 Task: Set the trusted repositories to all repositories.
Action: Mouse moved to (981, 74)
Screenshot: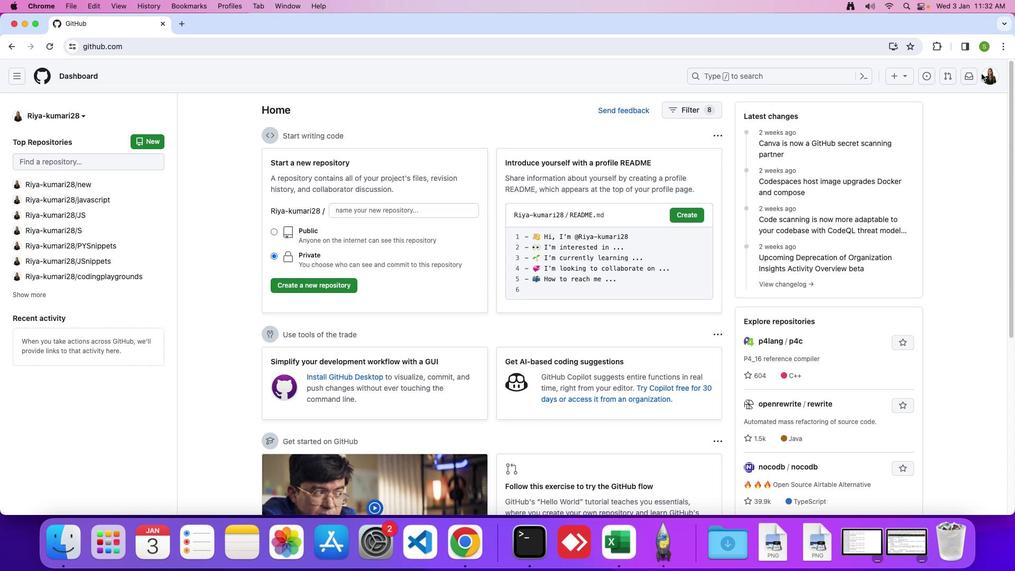 
Action: Mouse pressed left at (981, 74)
Screenshot: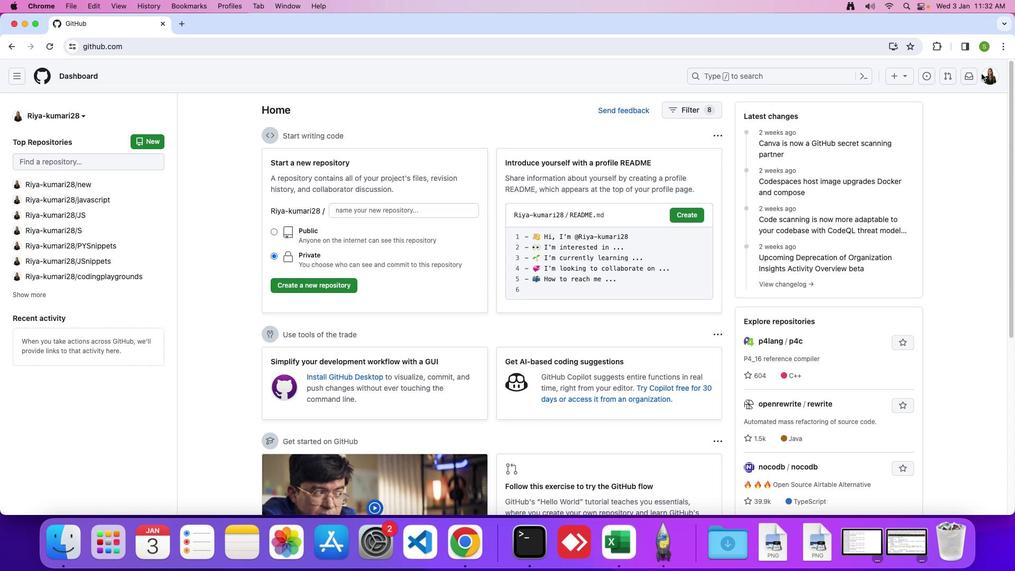 
Action: Mouse moved to (987, 72)
Screenshot: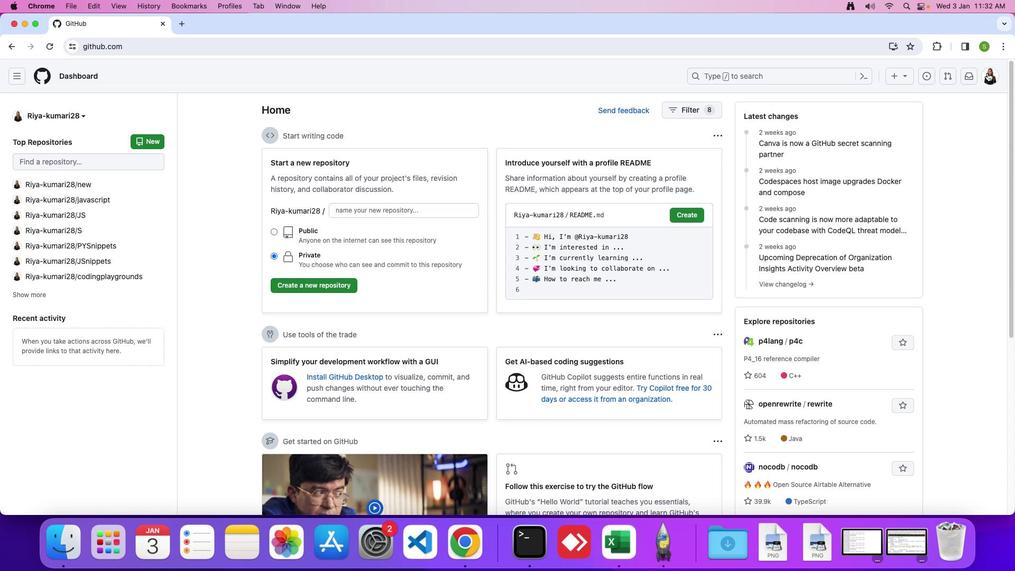 
Action: Mouse pressed left at (987, 72)
Screenshot: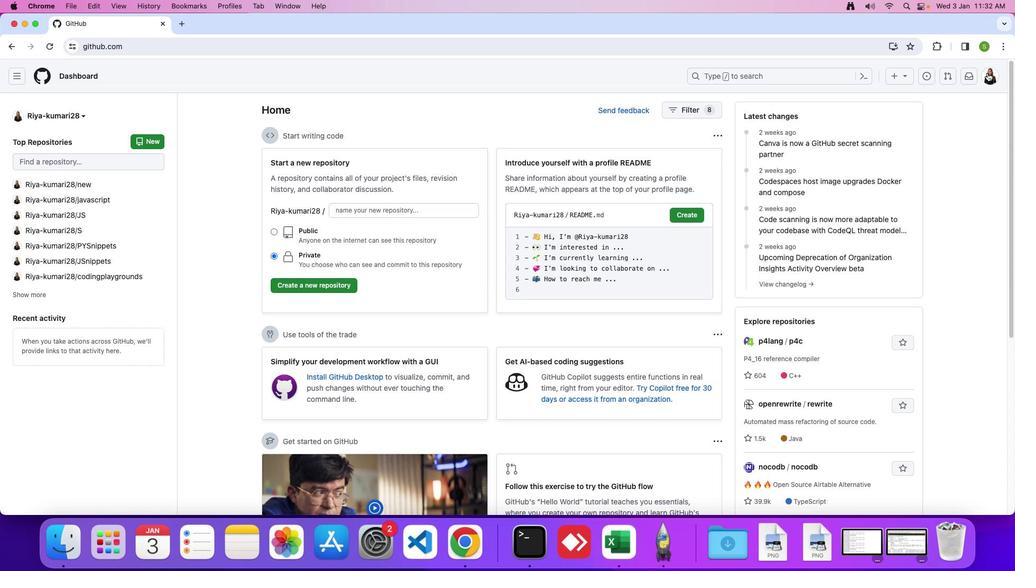 
Action: Mouse moved to (907, 365)
Screenshot: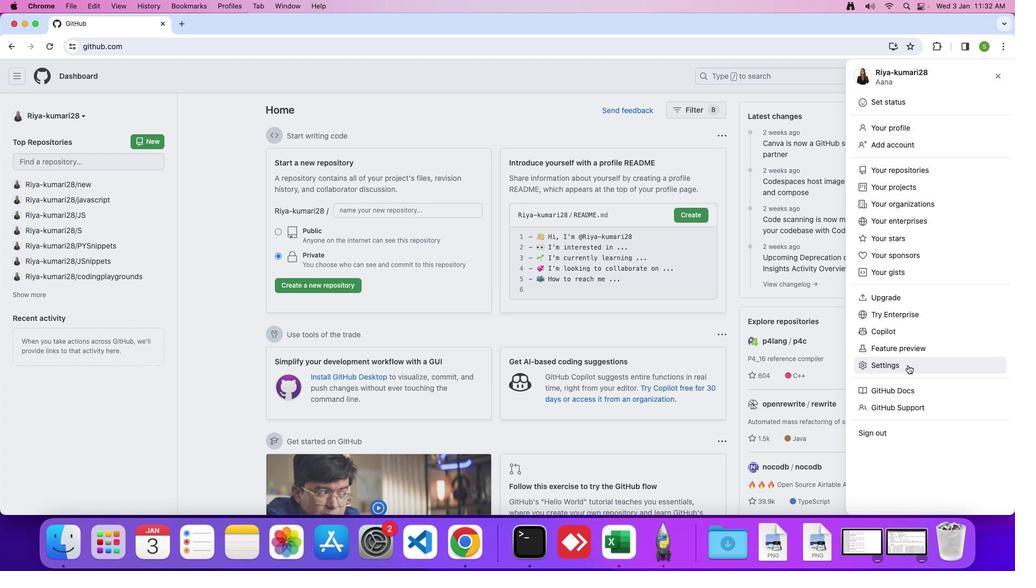 
Action: Mouse pressed left at (907, 365)
Screenshot: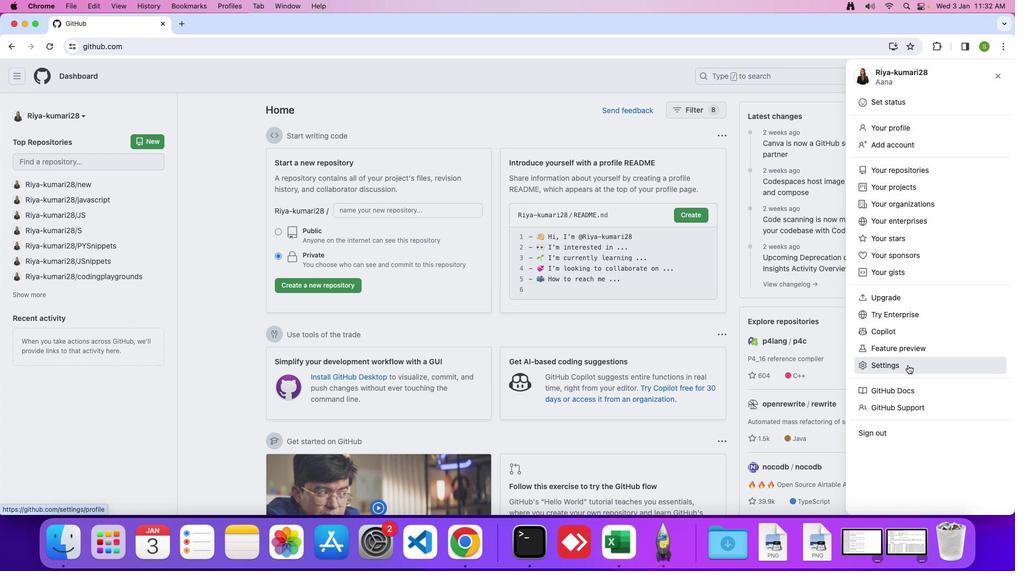 
Action: Mouse moved to (216, 442)
Screenshot: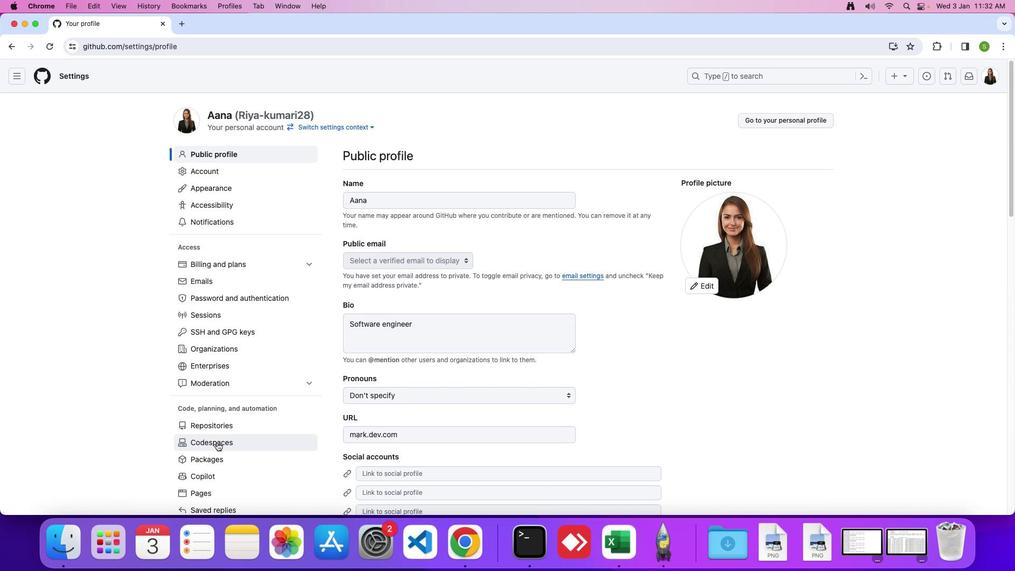 
Action: Mouse pressed left at (216, 442)
Screenshot: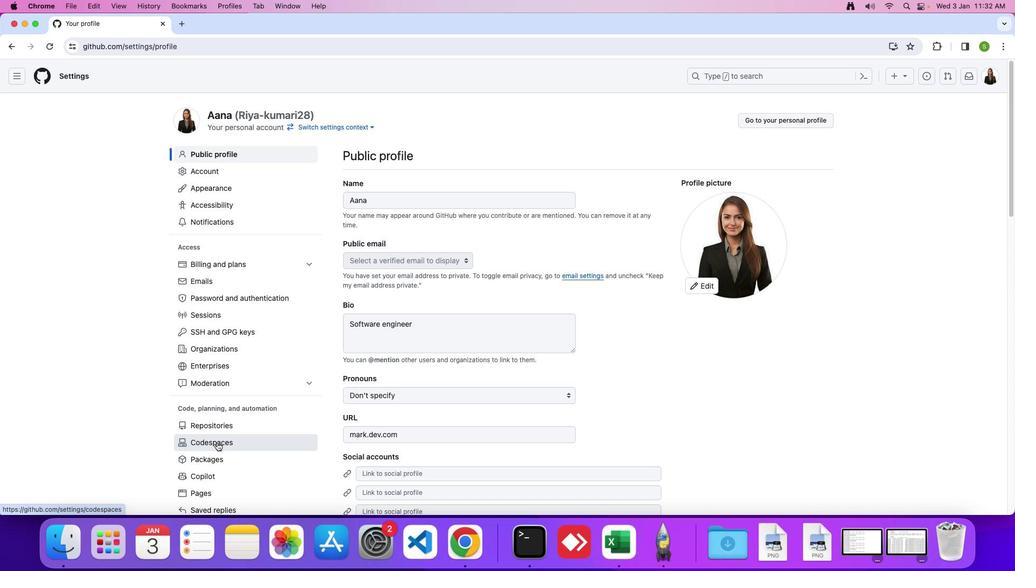 
Action: Mouse moved to (480, 387)
Screenshot: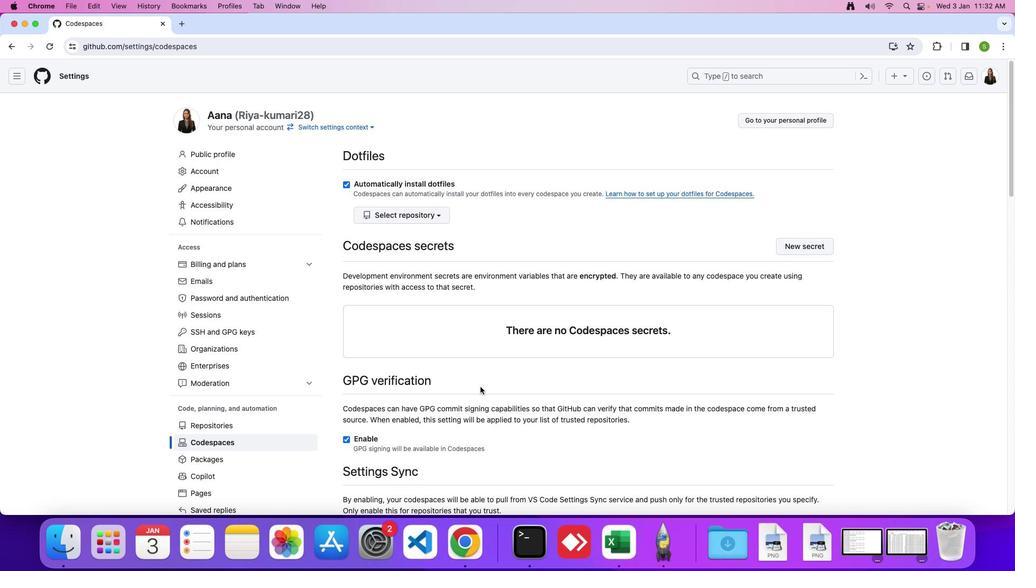 
Action: Mouse scrolled (480, 387) with delta (0, 0)
Screenshot: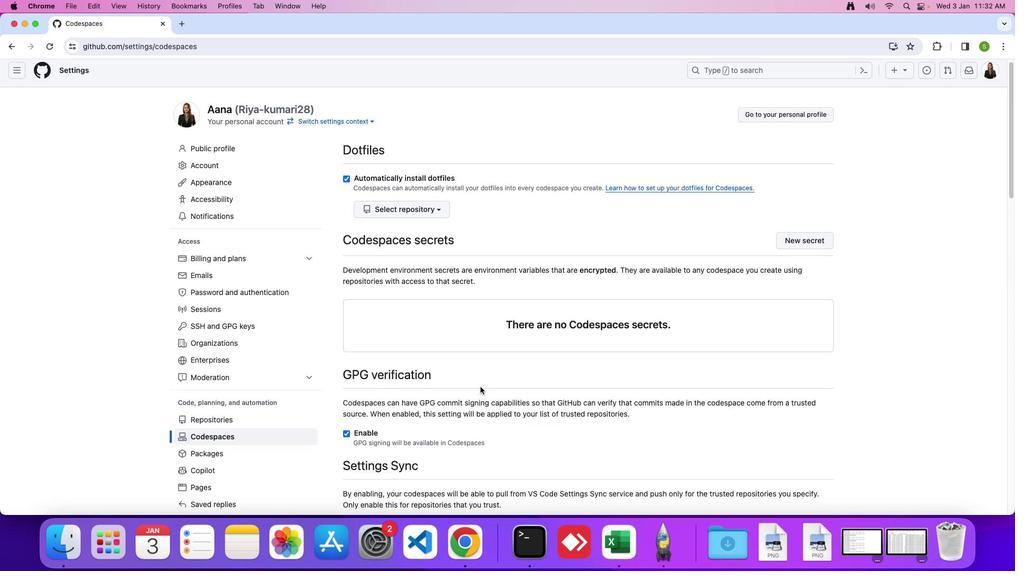 
Action: Mouse scrolled (480, 387) with delta (0, 0)
Screenshot: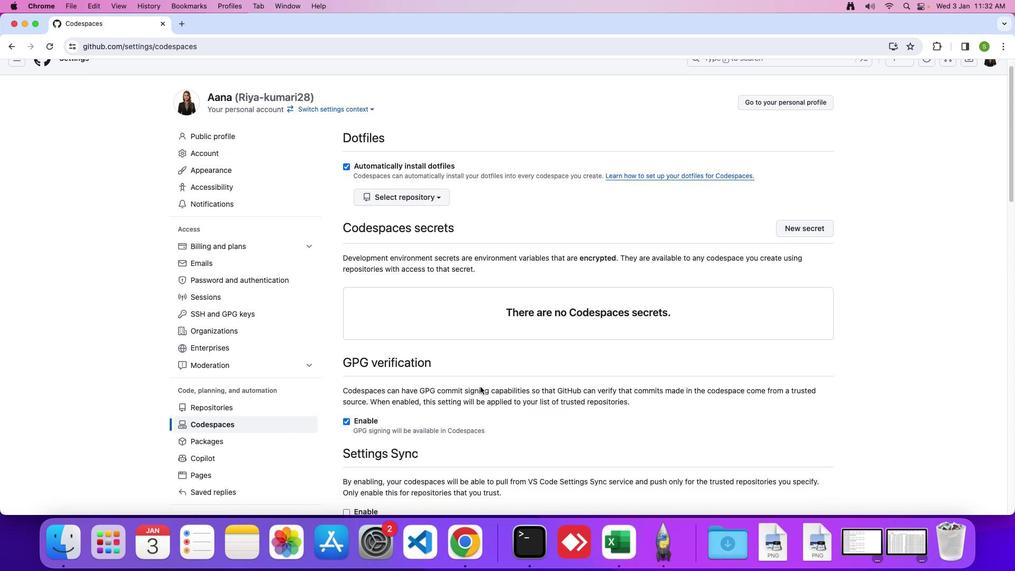 
Action: Mouse scrolled (480, 387) with delta (0, -1)
Screenshot: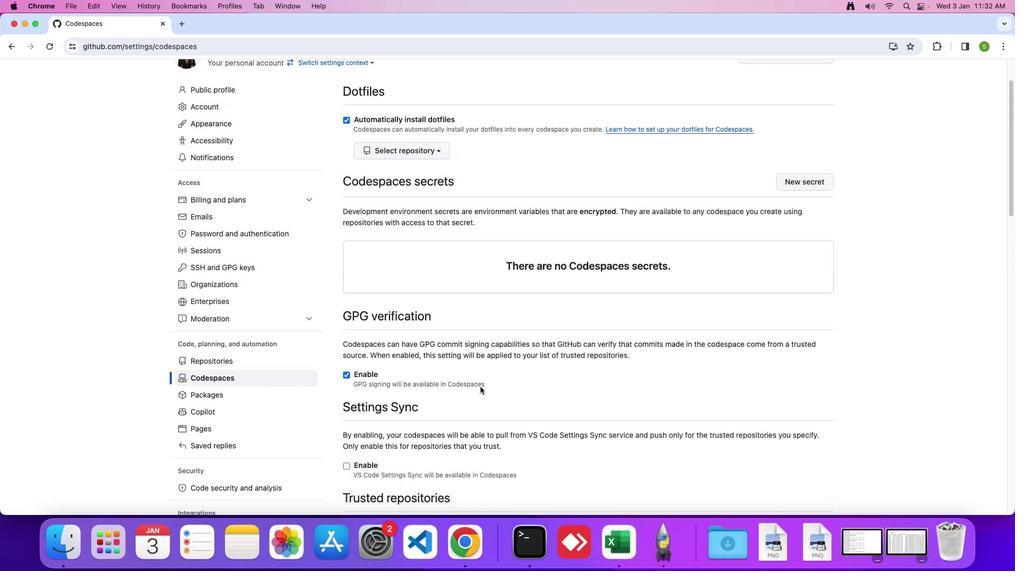 
Action: Mouse scrolled (480, 387) with delta (0, 0)
Screenshot: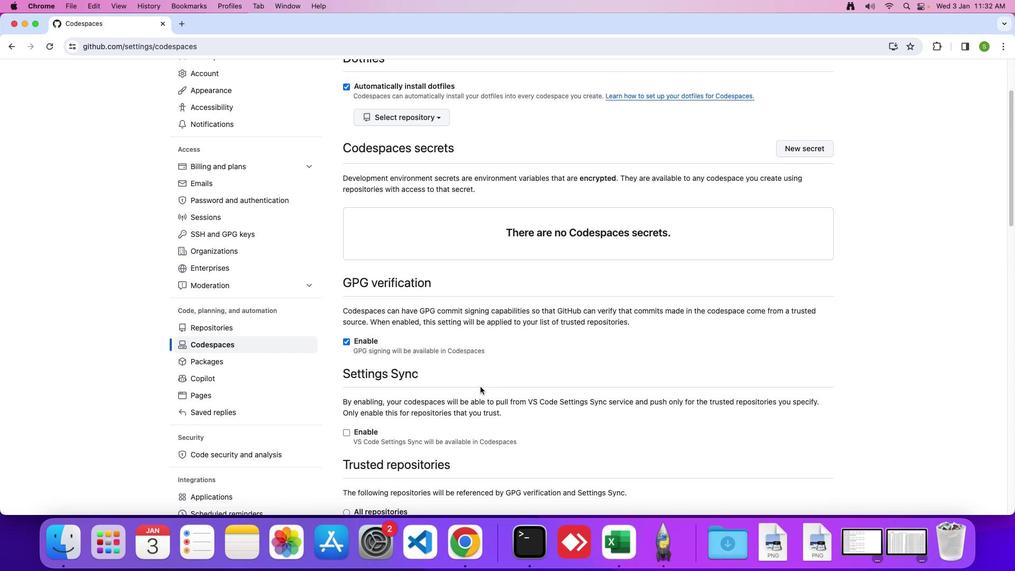 
Action: Mouse scrolled (480, 387) with delta (0, 0)
Screenshot: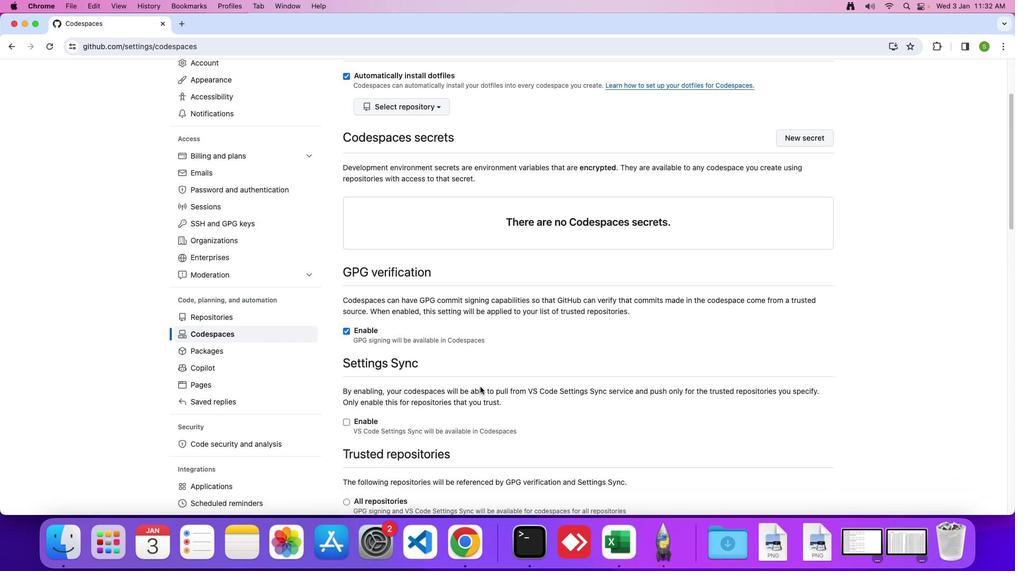 
Action: Mouse scrolled (480, 387) with delta (0, -1)
Screenshot: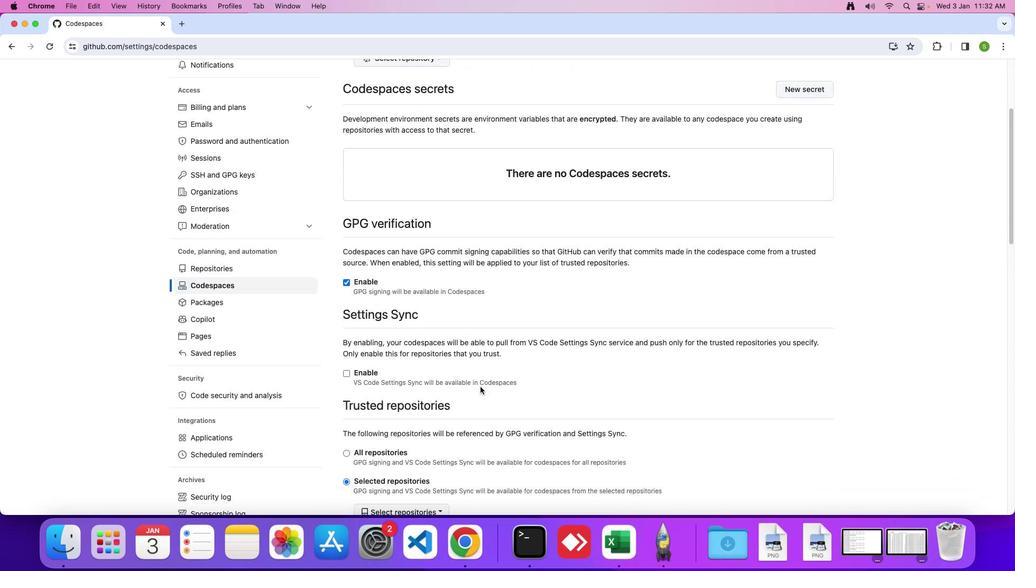 
Action: Mouse scrolled (480, 387) with delta (0, 0)
Screenshot: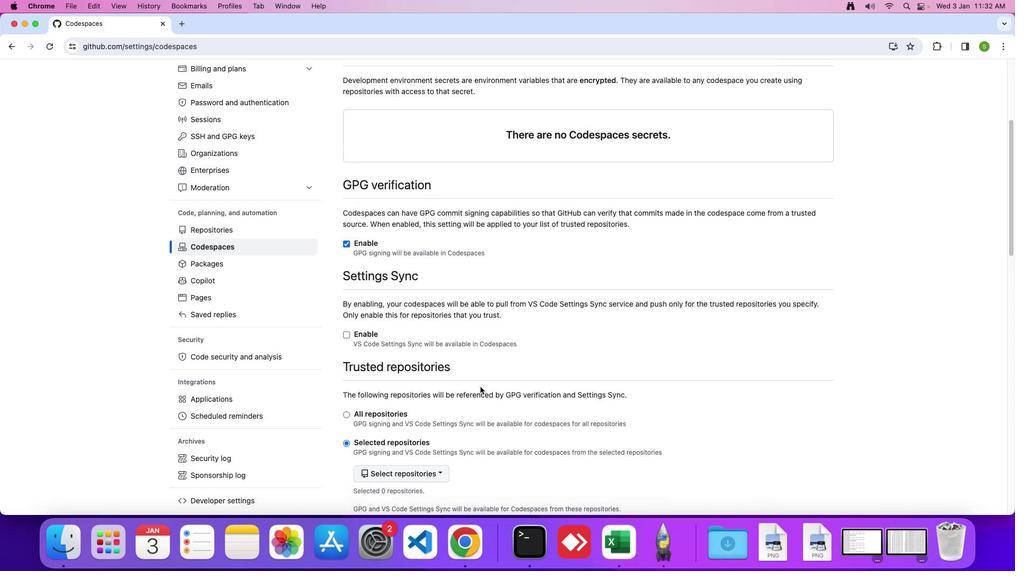 
Action: Mouse scrolled (480, 387) with delta (0, 0)
Screenshot: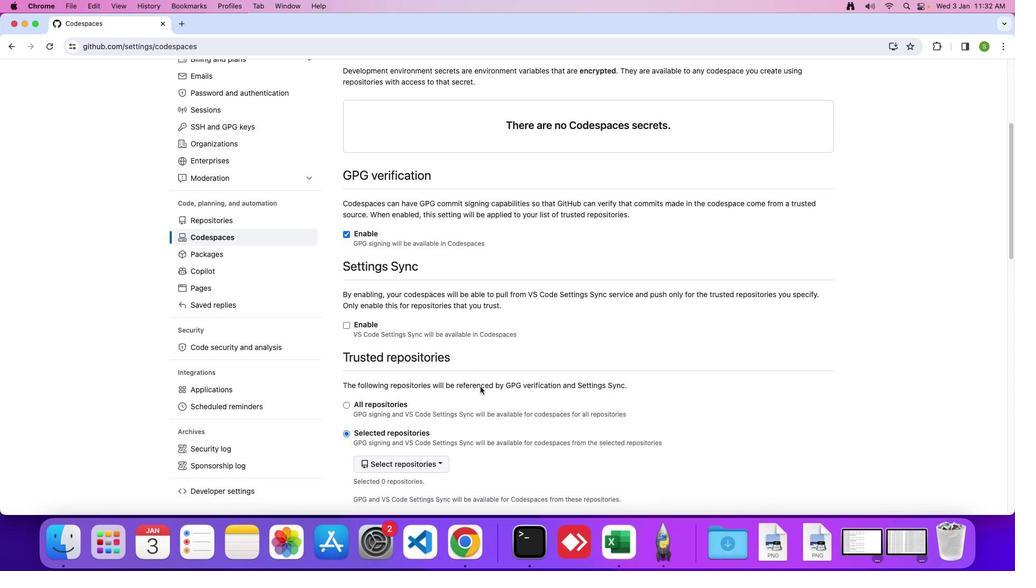 
Action: Mouse scrolled (480, 387) with delta (0, -1)
Screenshot: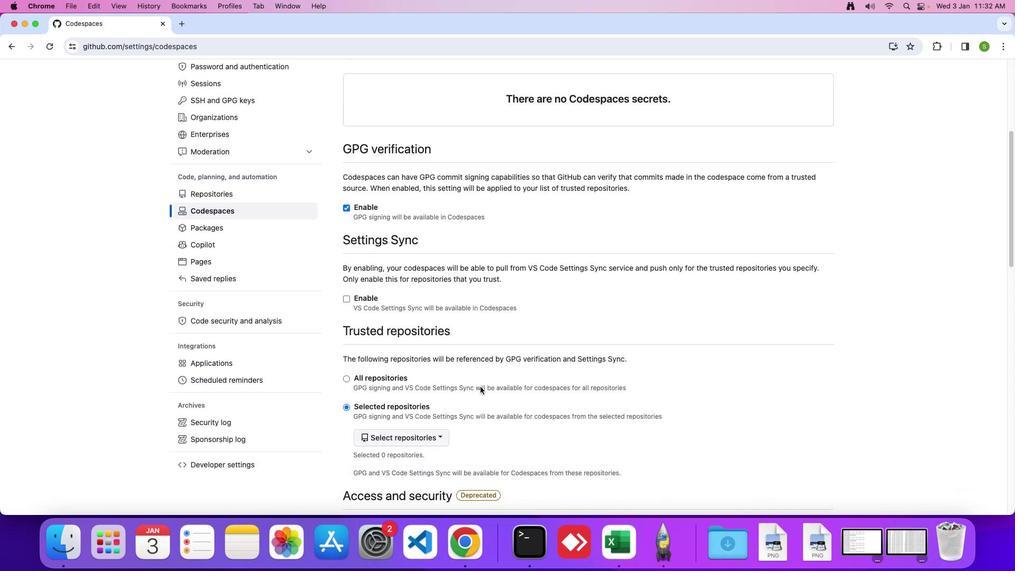 
Action: Mouse moved to (346, 349)
Screenshot: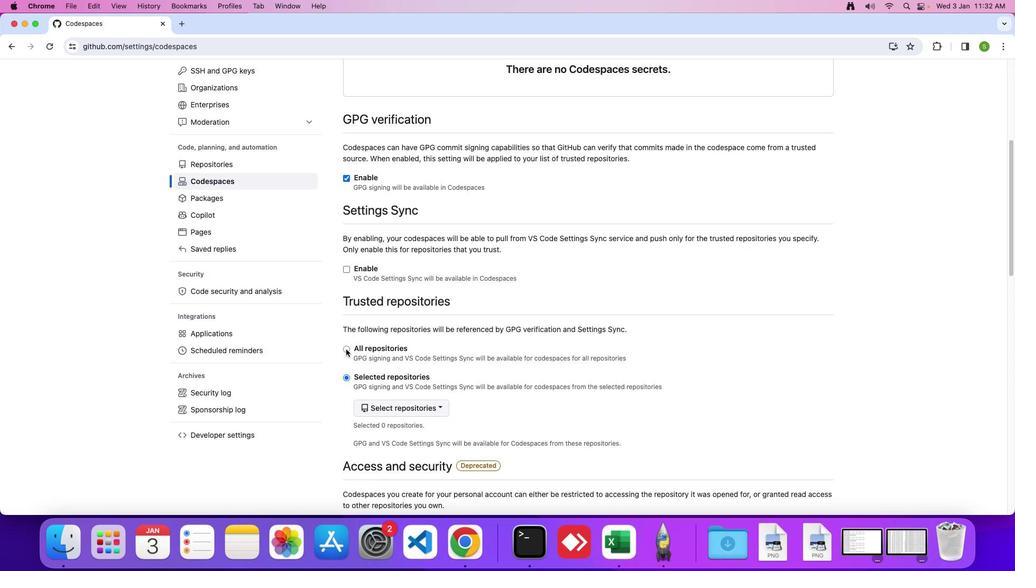
Action: Mouse pressed left at (346, 349)
Screenshot: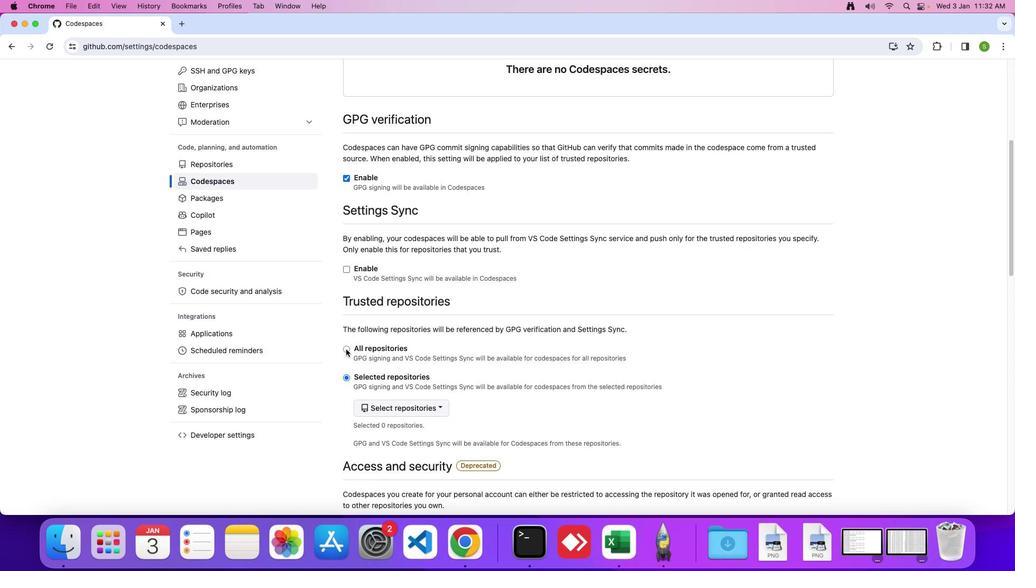 
